 Task: Move the task Develop a new online tool for online course scheduling to the section To-Do in the project BoostTech and sort the tasks in the project by Assignee in Ascending order
Action: Mouse moved to (545, 272)
Screenshot: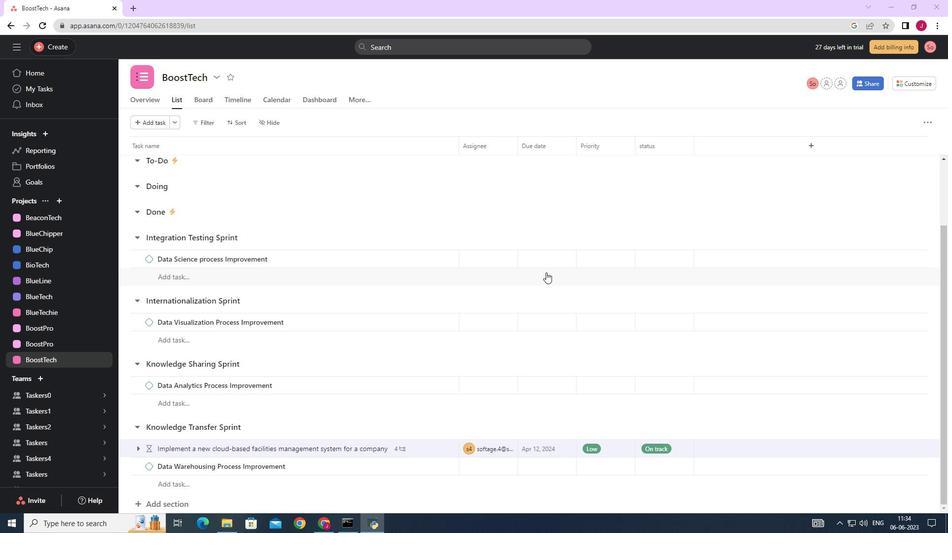 
Action: Mouse scrolled (545, 272) with delta (0, 0)
Screenshot: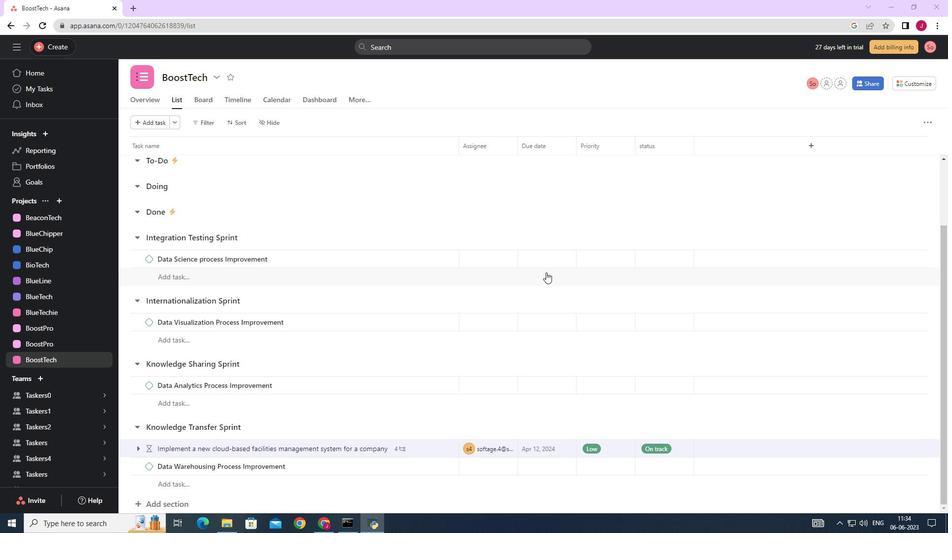 
Action: Mouse scrolled (545, 272) with delta (0, 0)
Screenshot: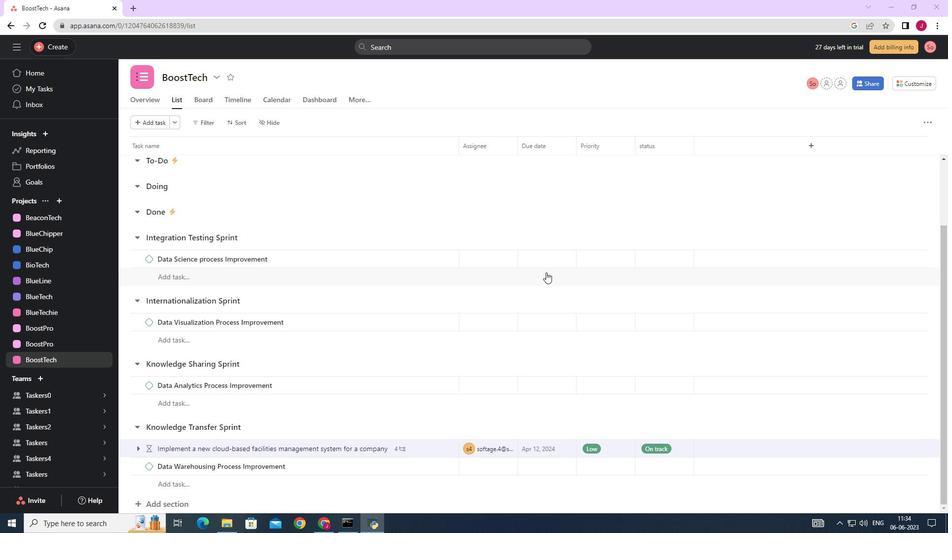 
Action: Mouse scrolled (545, 272) with delta (0, 0)
Screenshot: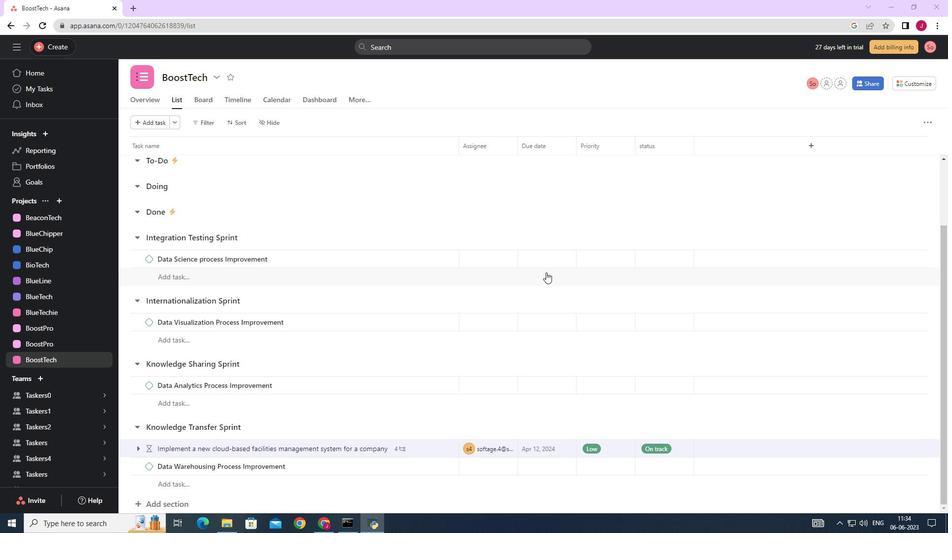 
Action: Mouse scrolled (545, 272) with delta (0, 0)
Screenshot: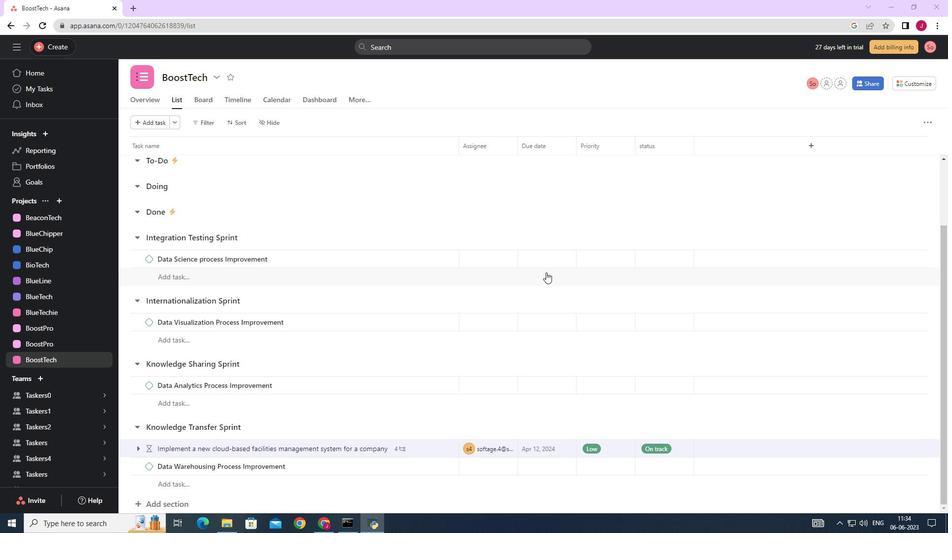 
Action: Mouse scrolled (545, 272) with delta (0, 0)
Screenshot: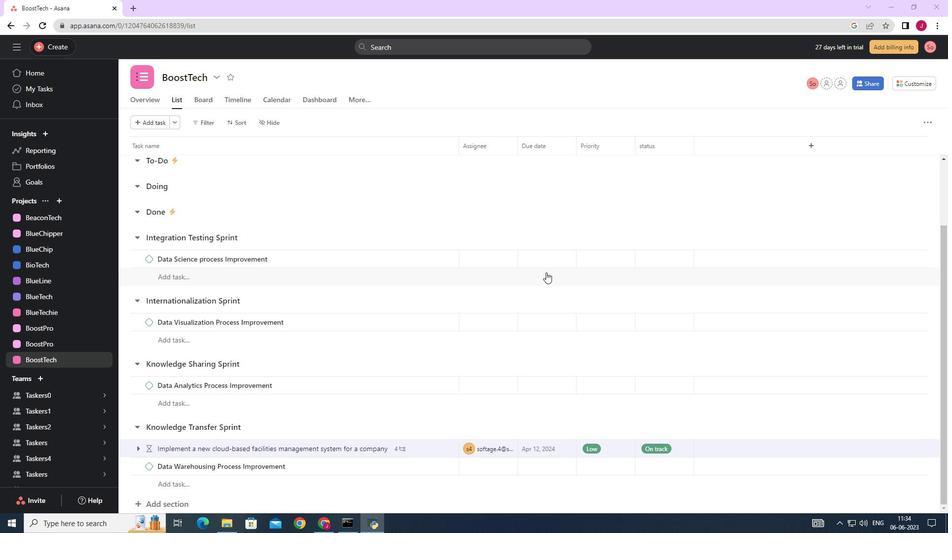 
Action: Mouse moved to (295, 327)
Screenshot: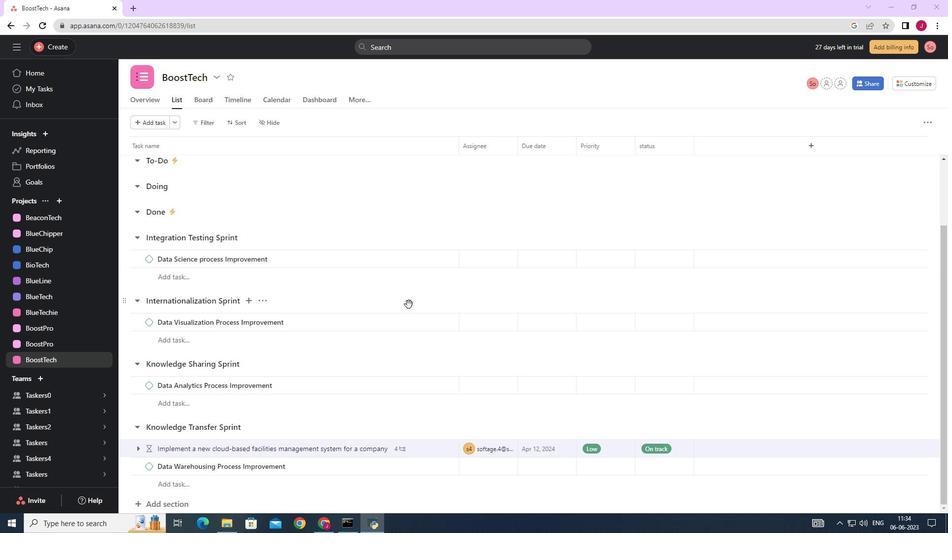 
Action: Mouse scrolled (295, 326) with delta (0, 0)
Screenshot: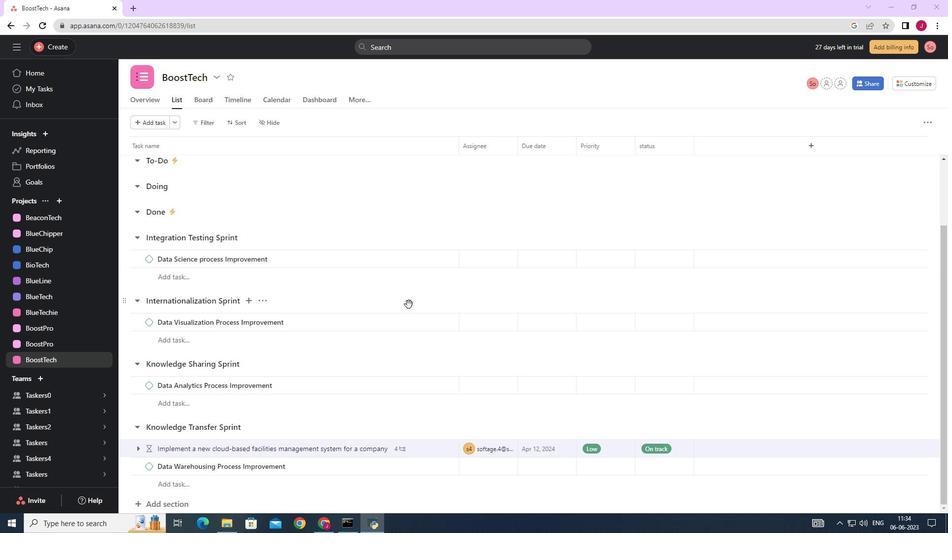 
Action: Mouse scrolled (295, 326) with delta (0, 0)
Screenshot: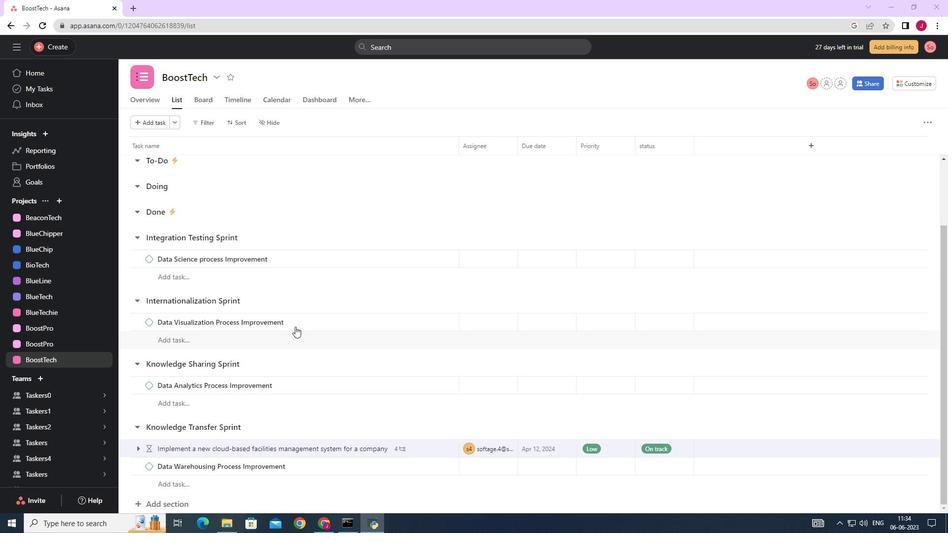 
Action: Mouse scrolled (295, 326) with delta (0, 0)
Screenshot: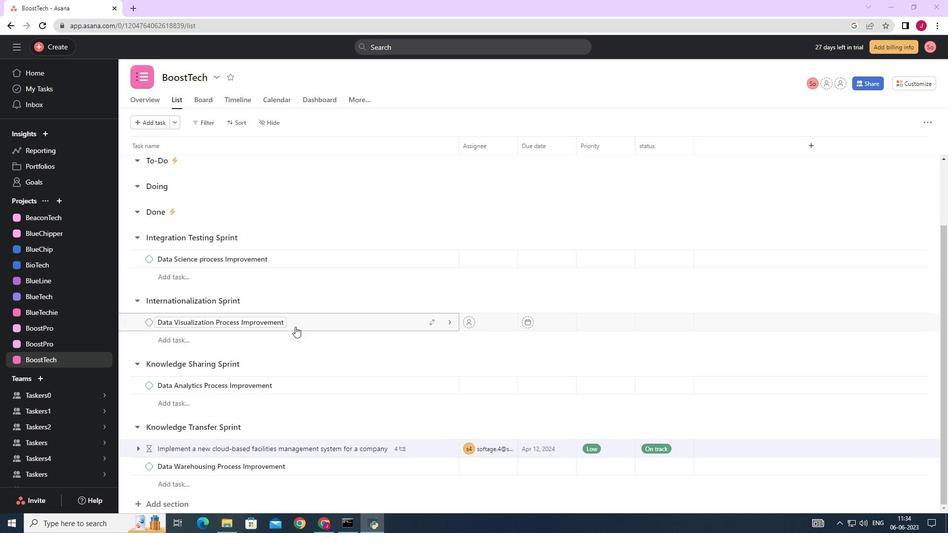 
Action: Mouse moved to (268, 278)
Screenshot: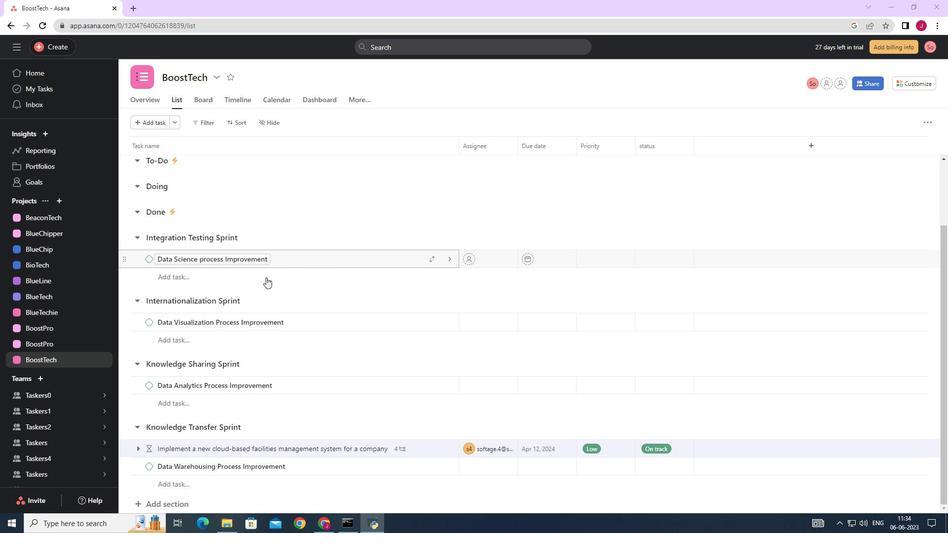 
Action: Mouse scrolled (268, 278) with delta (0, 0)
Screenshot: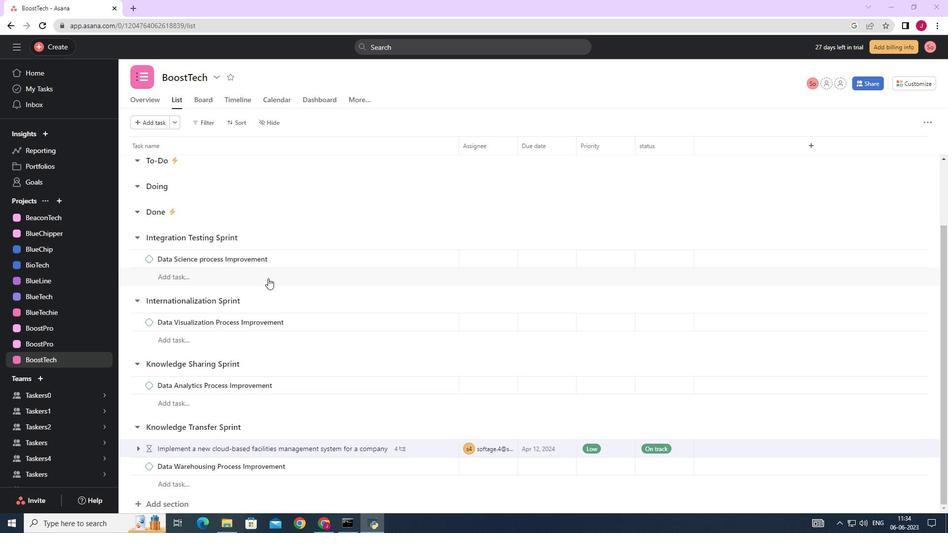 
Action: Mouse scrolled (268, 278) with delta (0, 0)
Screenshot: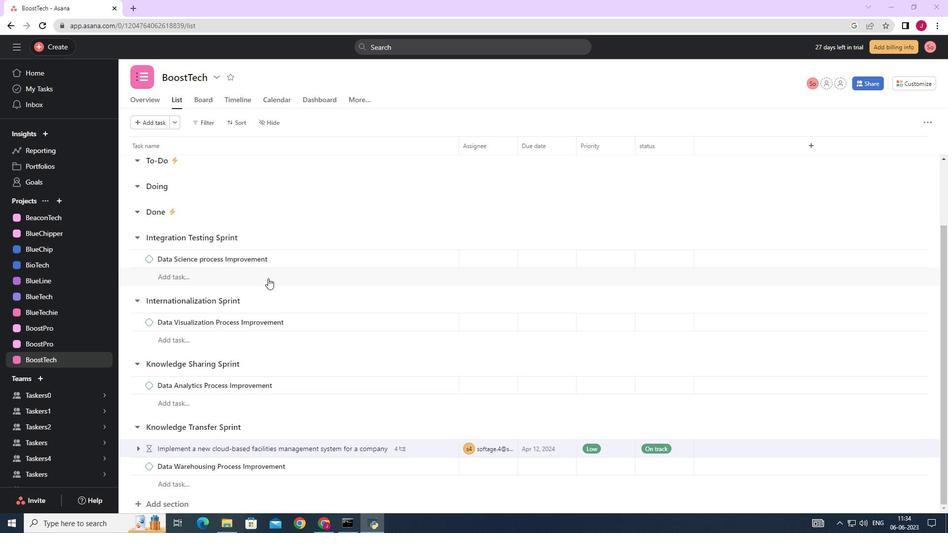 
Action: Mouse scrolled (268, 278) with delta (0, 0)
Screenshot: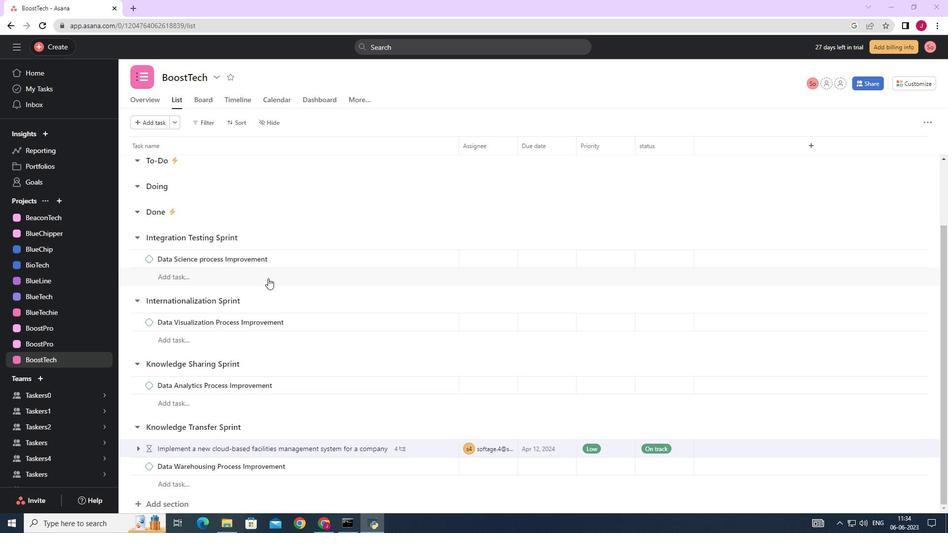 
Action: Mouse moved to (268, 281)
Screenshot: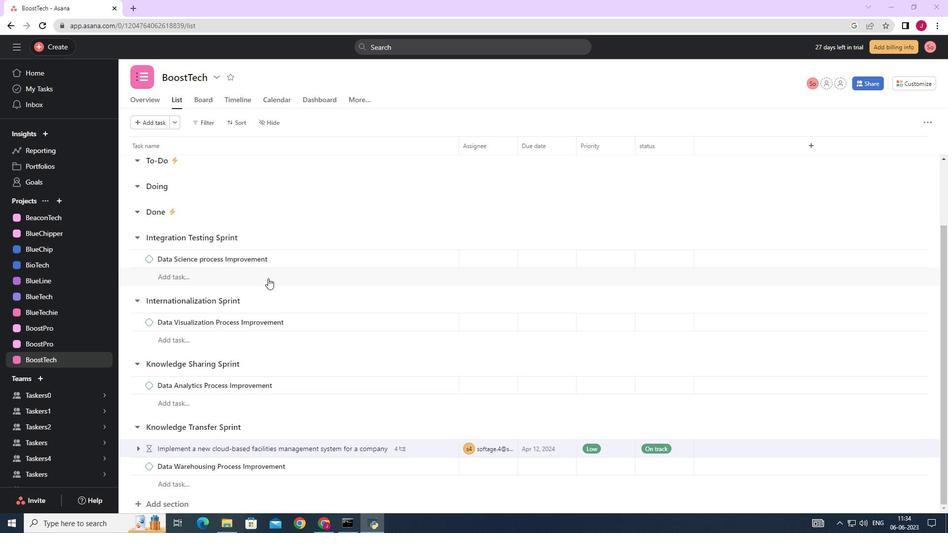 
Action: Mouse scrolled (268, 281) with delta (0, 0)
Screenshot: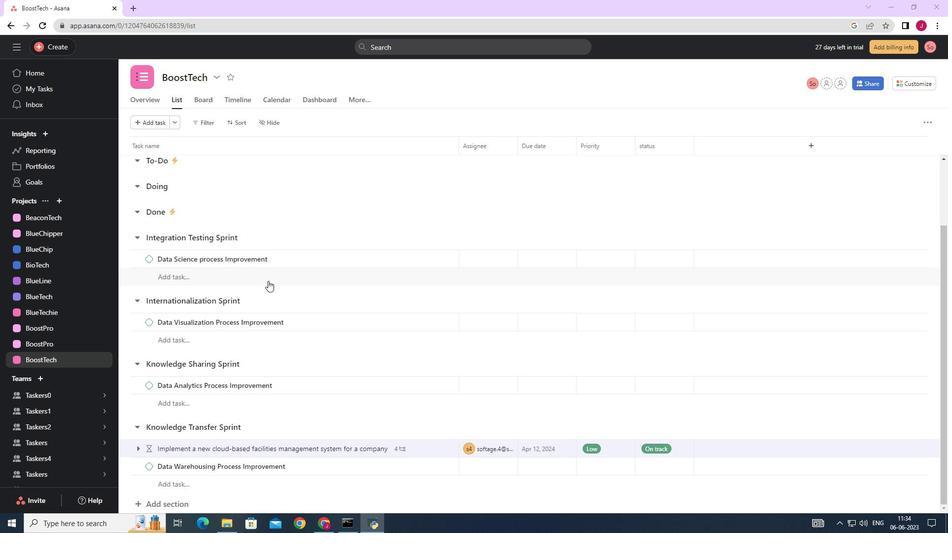 
Action: Mouse scrolled (268, 281) with delta (0, 0)
Screenshot: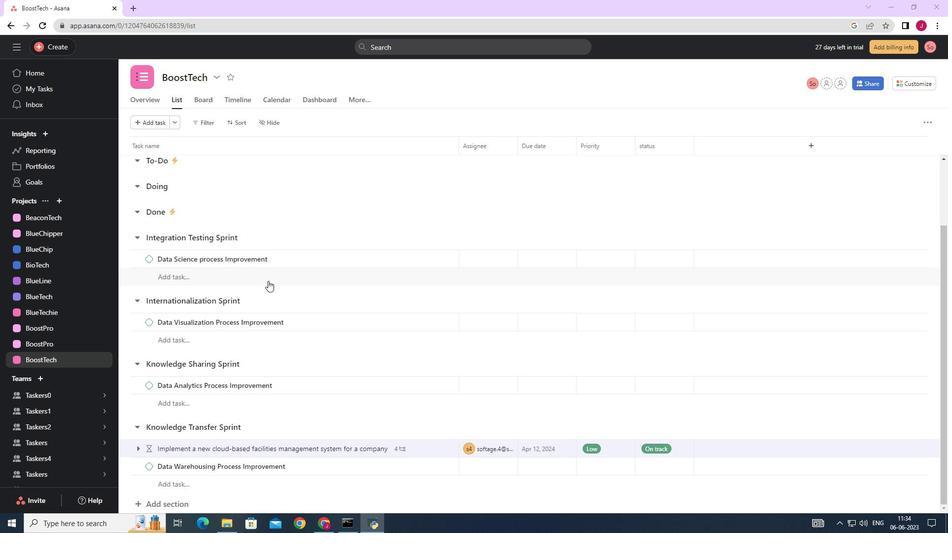 
Action: Mouse scrolled (268, 281) with delta (0, 0)
Screenshot: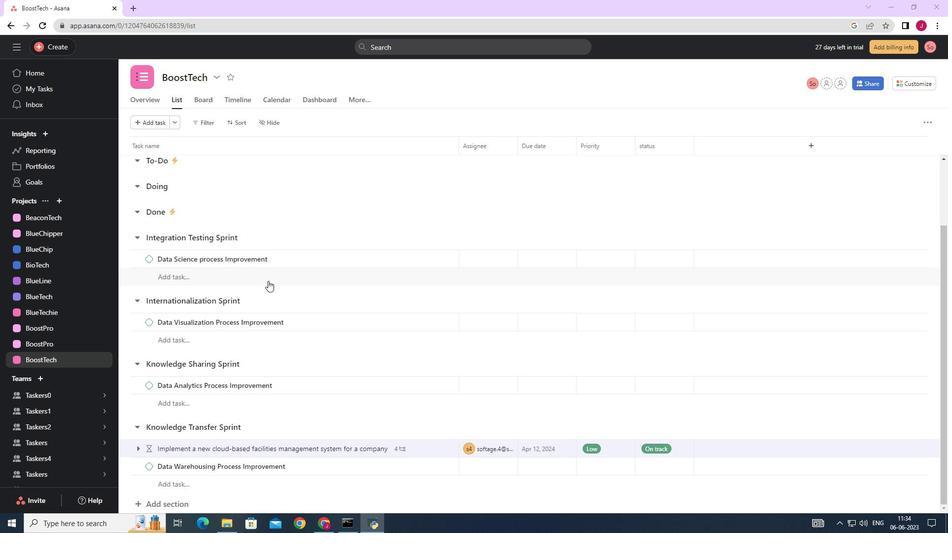 
Action: Mouse scrolled (268, 280) with delta (0, 0)
Screenshot: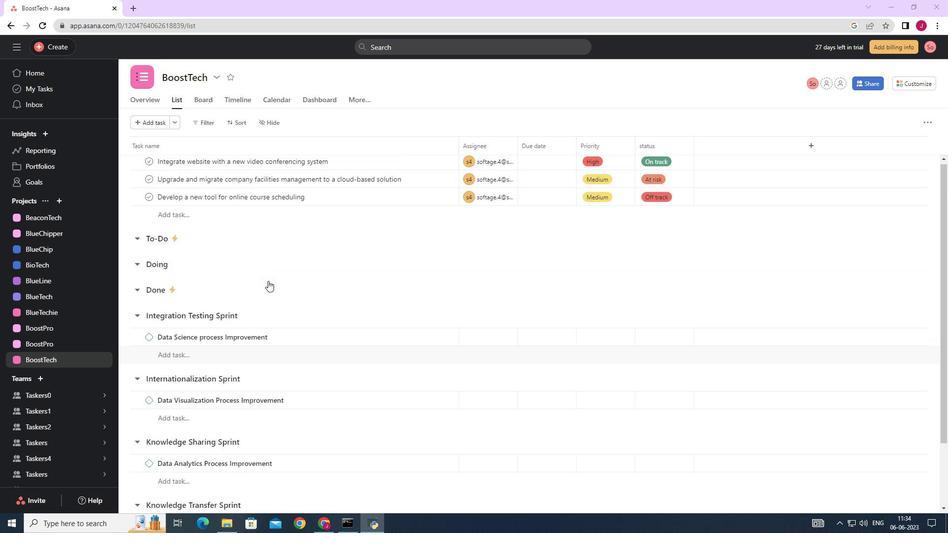 
Action: Mouse scrolled (268, 280) with delta (0, 0)
Screenshot: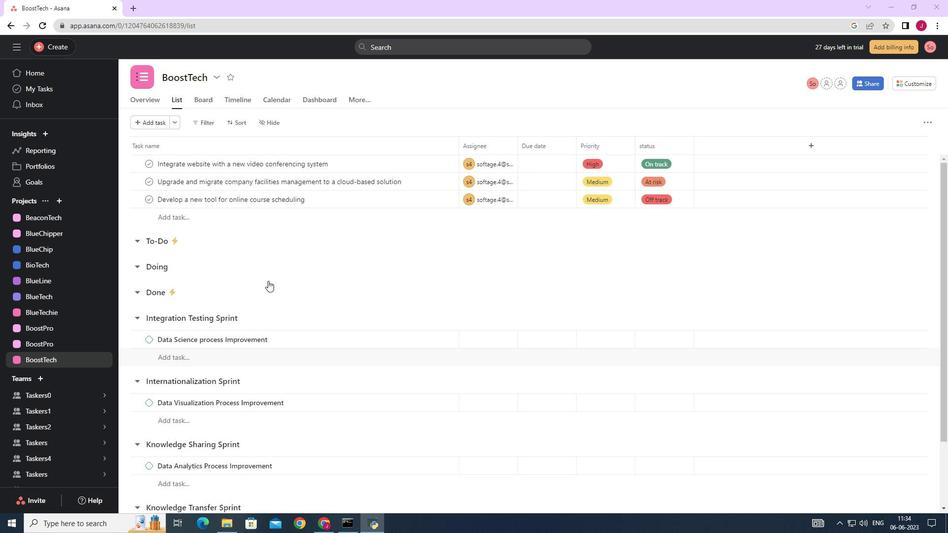 
Action: Mouse scrolled (268, 280) with delta (0, 0)
Screenshot: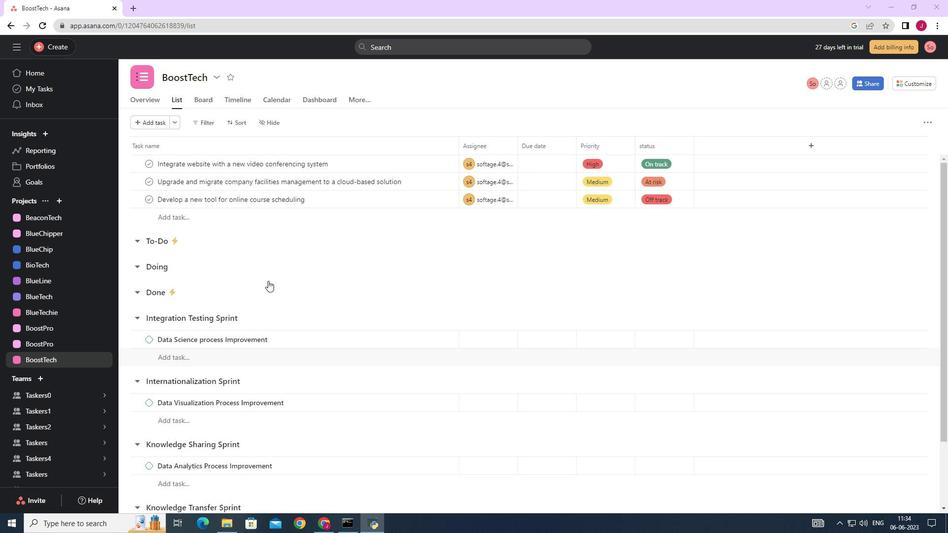 
Action: Mouse scrolled (268, 280) with delta (0, 0)
Screenshot: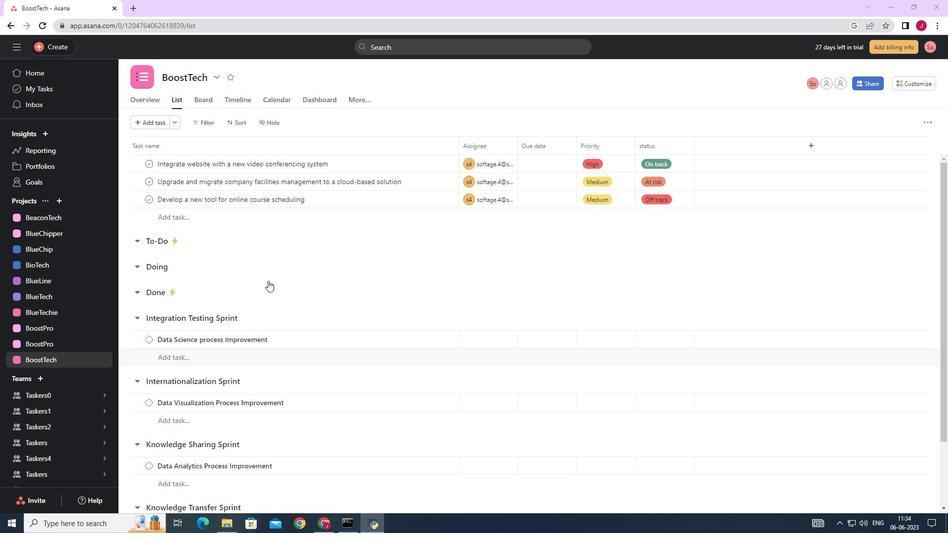 
Action: Mouse moved to (272, 269)
Screenshot: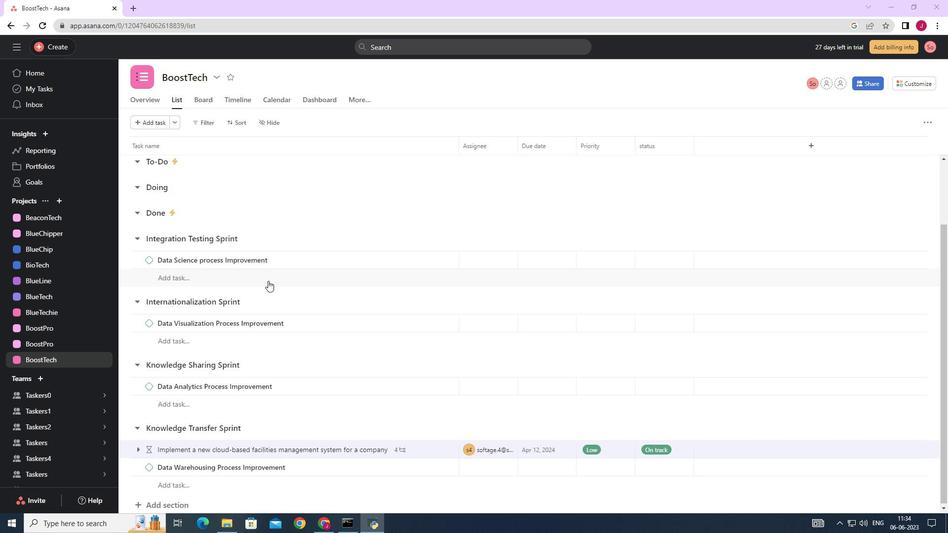 
Action: Mouse scrolled (272, 269) with delta (0, 0)
Screenshot: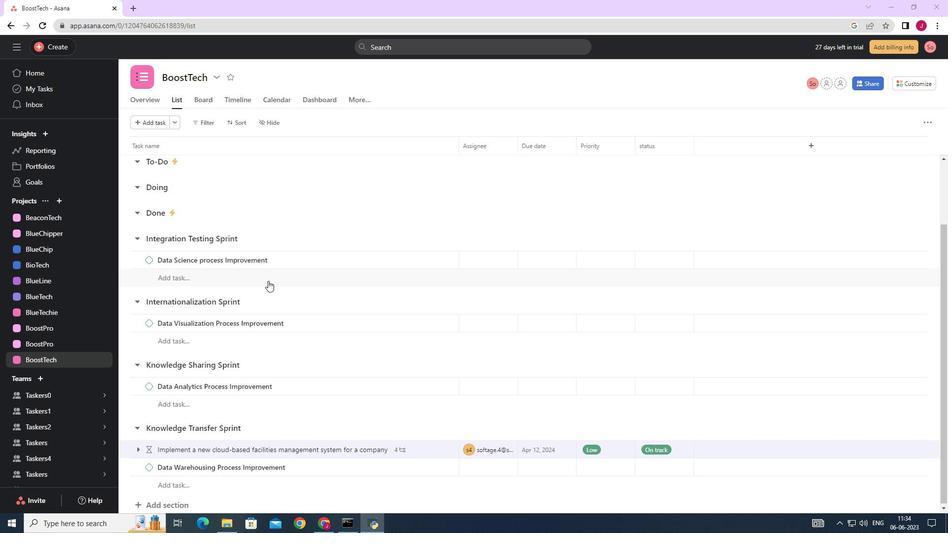 
Action: Mouse scrolled (272, 269) with delta (0, 0)
Screenshot: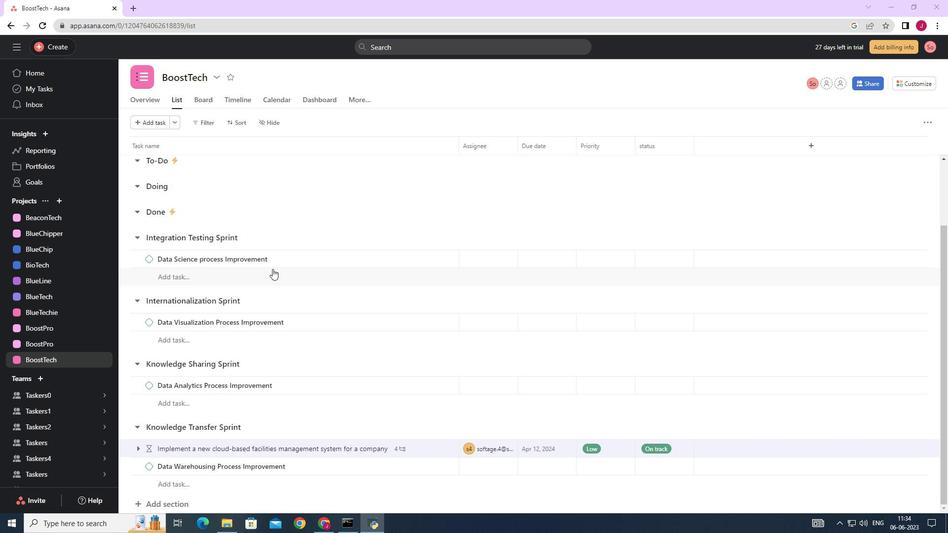 
Action: Mouse scrolled (272, 269) with delta (0, 0)
Screenshot: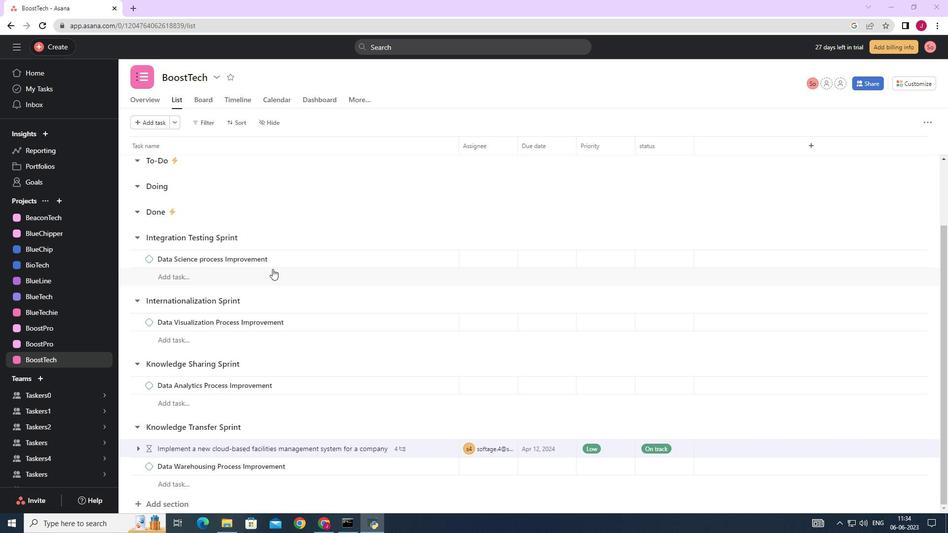 
Action: Mouse moved to (432, 200)
Screenshot: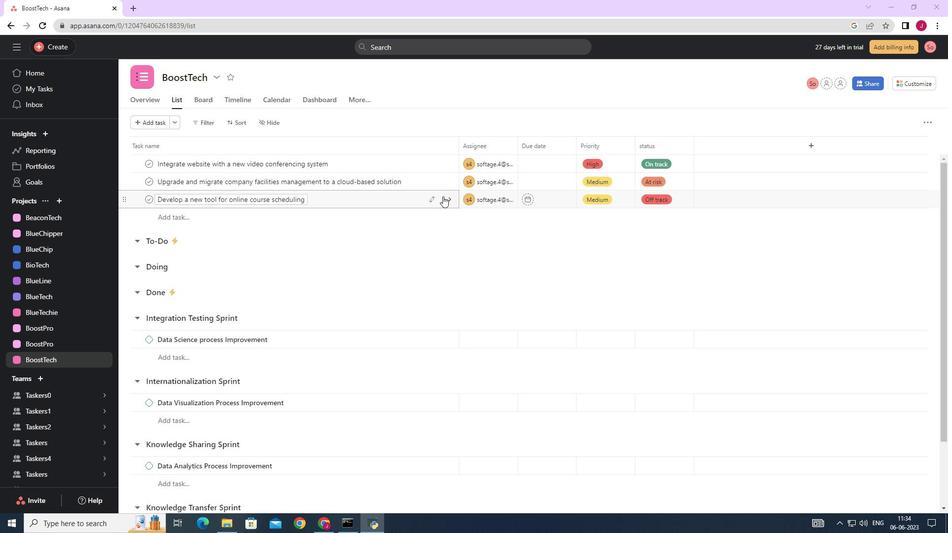 
Action: Mouse pressed left at (432, 200)
Screenshot: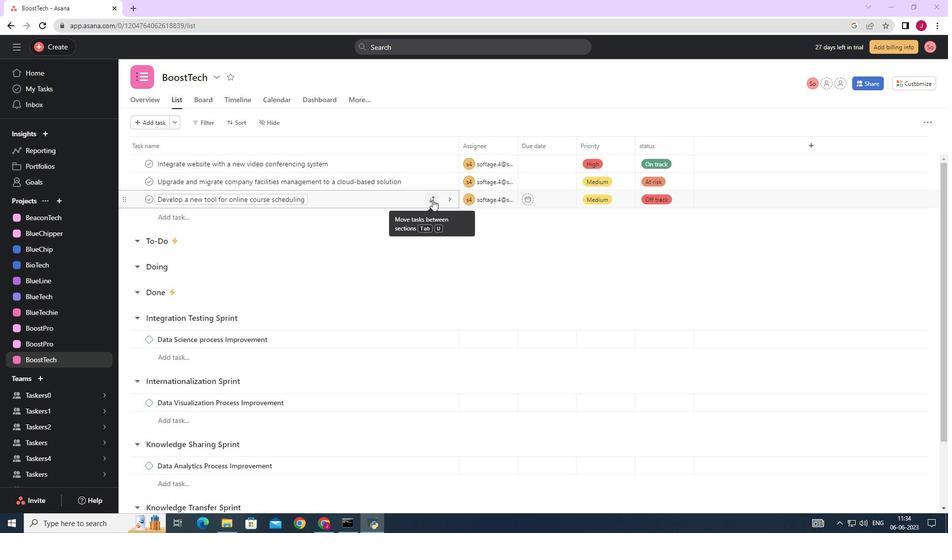 
Action: Mouse moved to (368, 249)
Screenshot: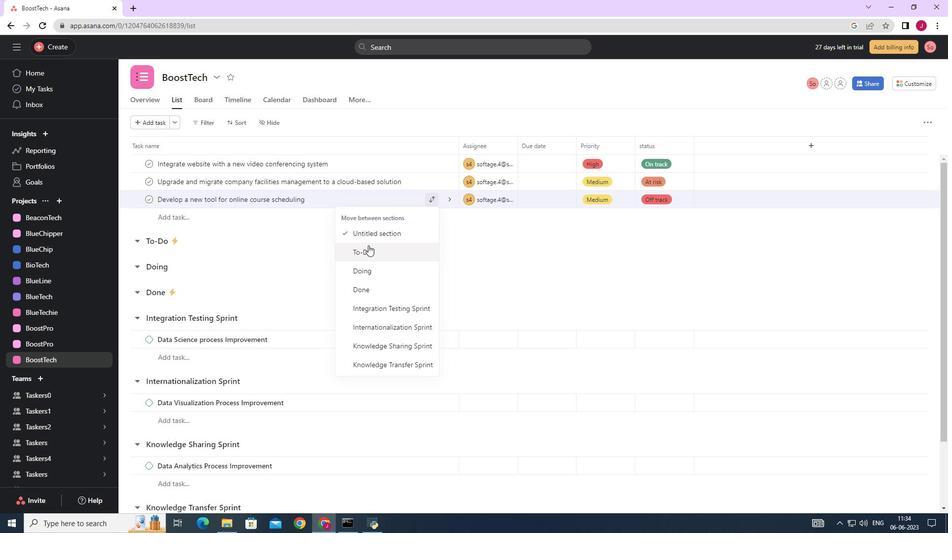
Action: Mouse pressed left at (368, 249)
Screenshot: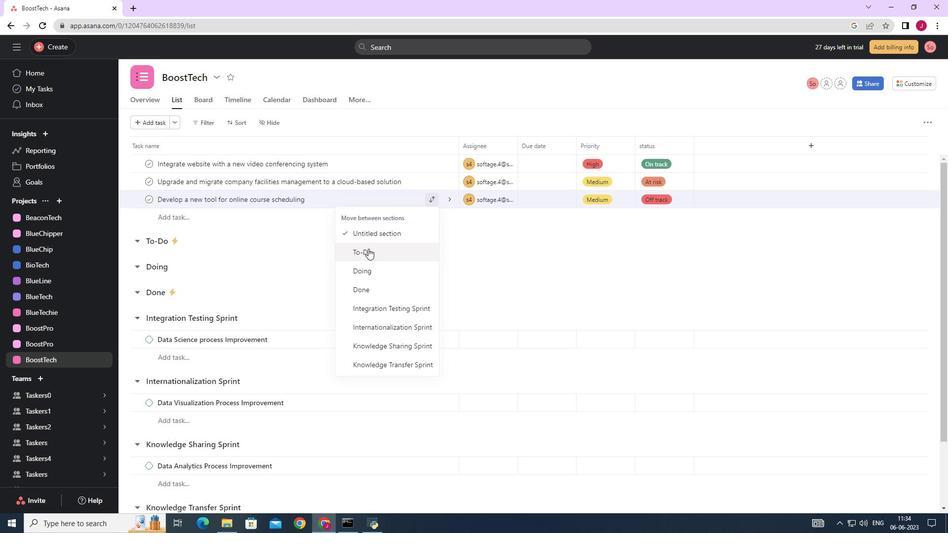 
Action: Mouse moved to (238, 113)
Screenshot: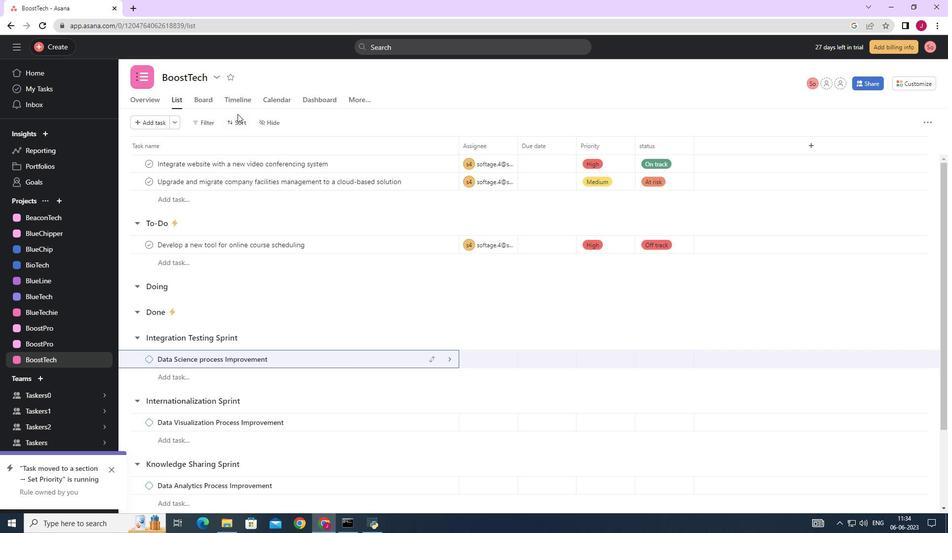
Action: Mouse pressed left at (238, 113)
Screenshot: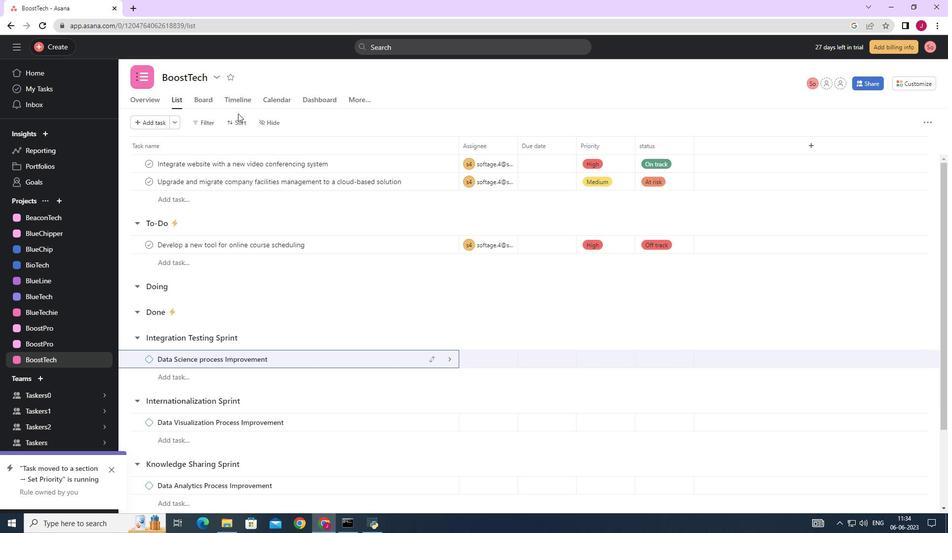 
Action: Mouse moved to (238, 119)
Screenshot: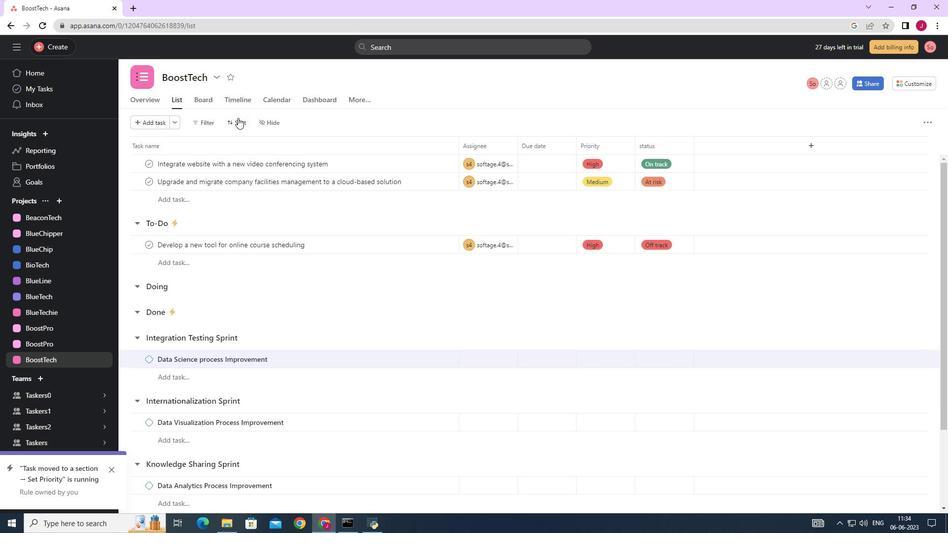 
Action: Mouse pressed left at (238, 119)
Screenshot: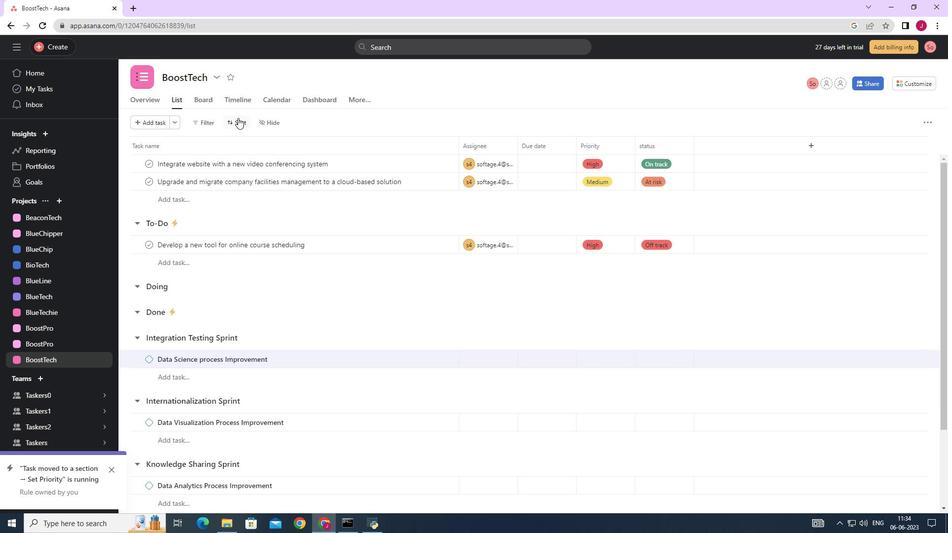 
Action: Mouse moved to (263, 205)
Screenshot: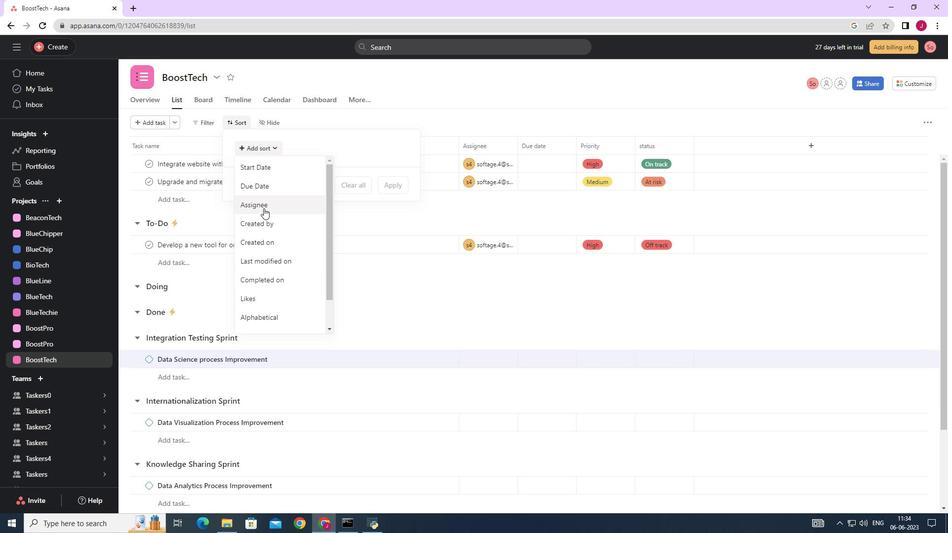
Action: Mouse pressed left at (263, 205)
Screenshot: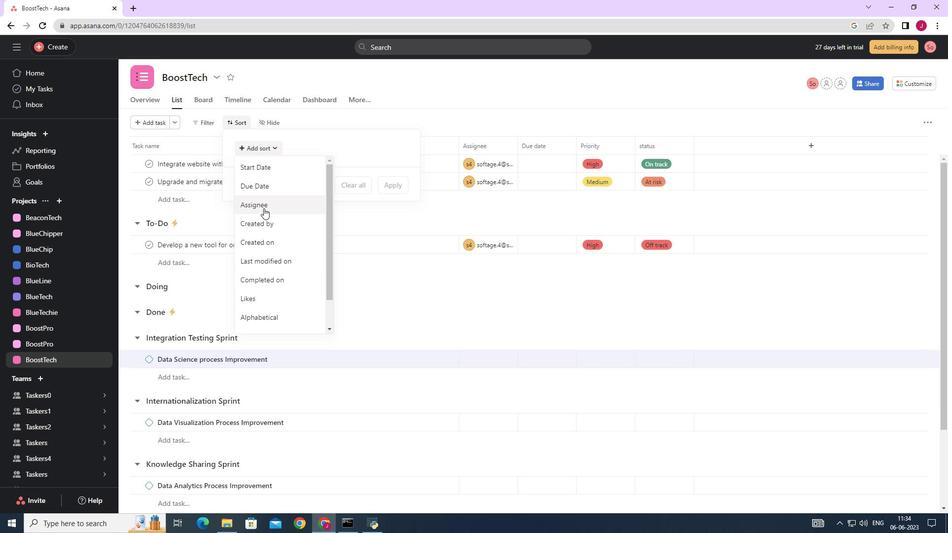 
Action: Mouse moved to (331, 163)
Screenshot: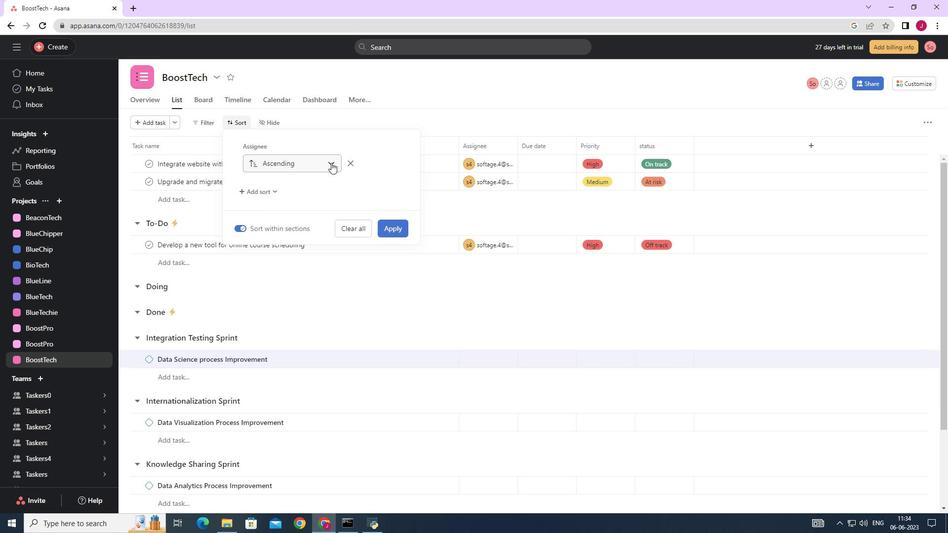 
Action: Mouse pressed left at (331, 163)
Screenshot: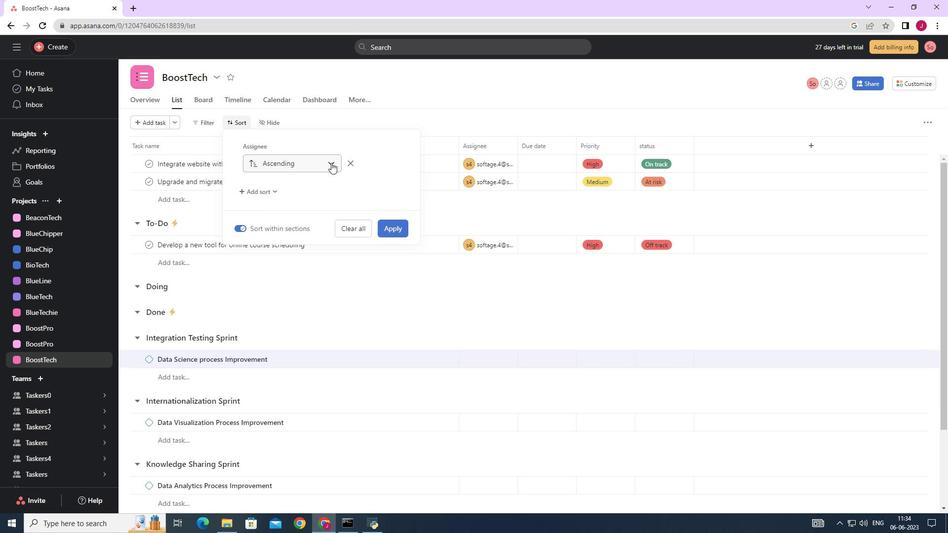 
Action: Mouse moved to (298, 180)
Screenshot: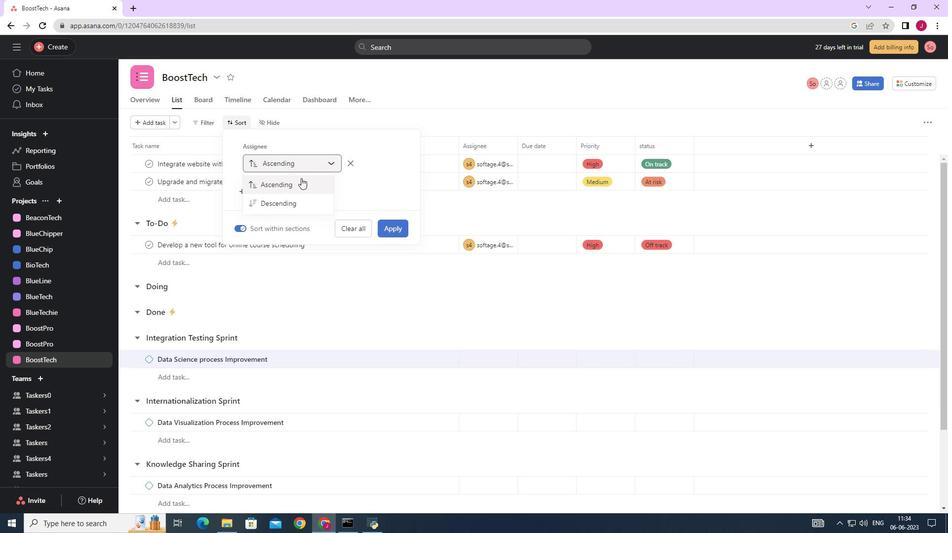
Action: Mouse pressed left at (298, 180)
Screenshot: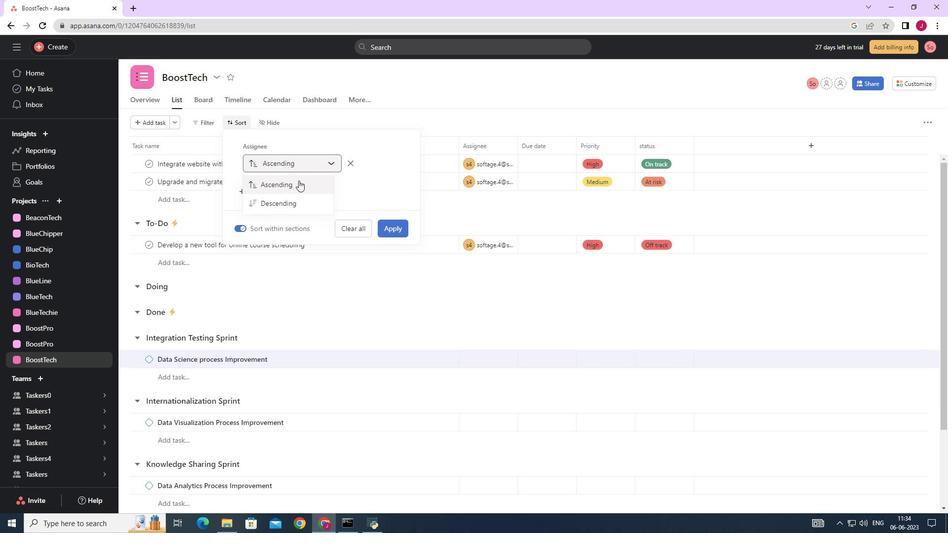 
Action: Mouse moved to (391, 229)
Screenshot: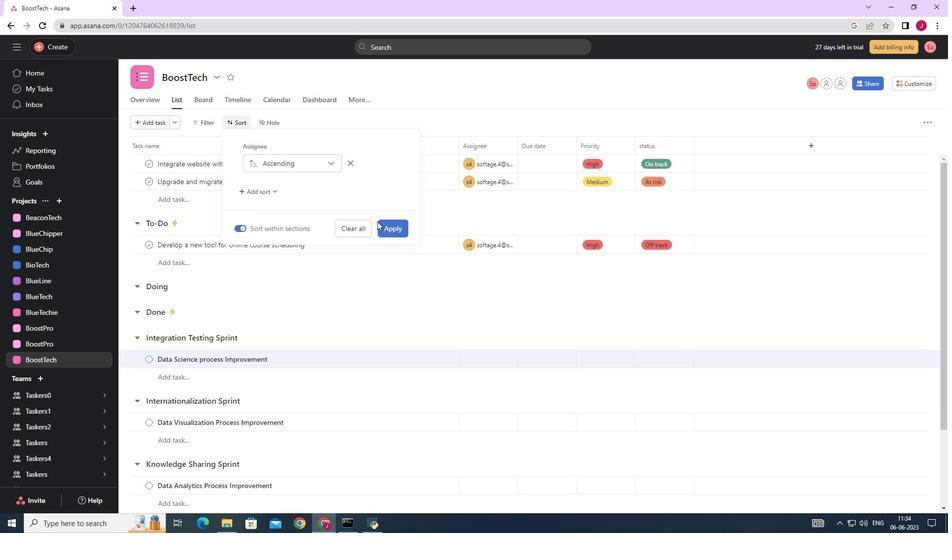 
Action: Mouse pressed left at (391, 229)
Screenshot: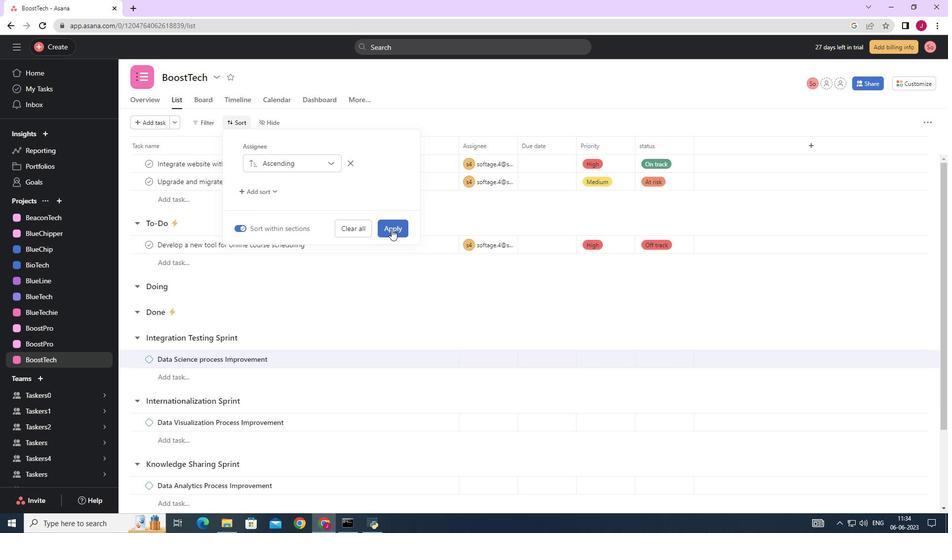 
Action: Mouse moved to (438, 336)
Screenshot: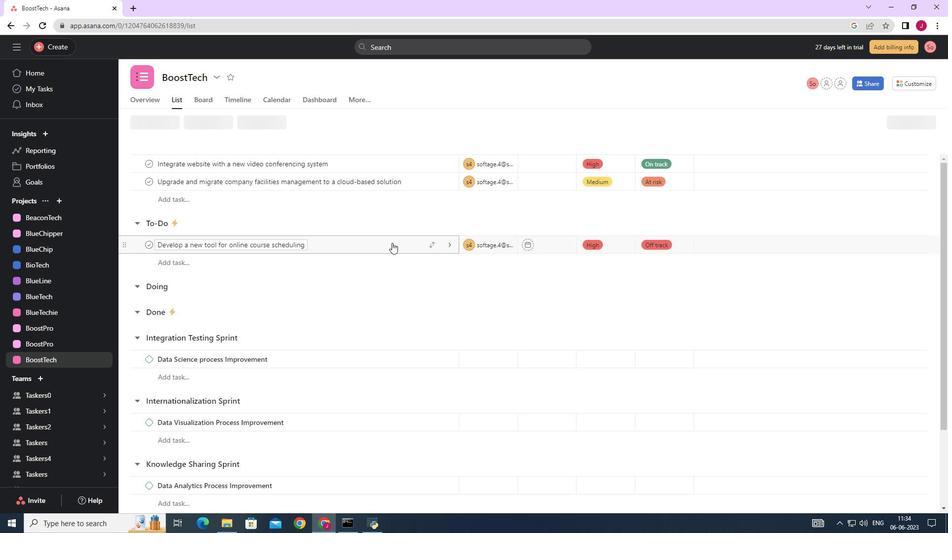 
